 Task: Sort the products in the category "Baby Health Care" by best match.
Action: Mouse moved to (246, 130)
Screenshot: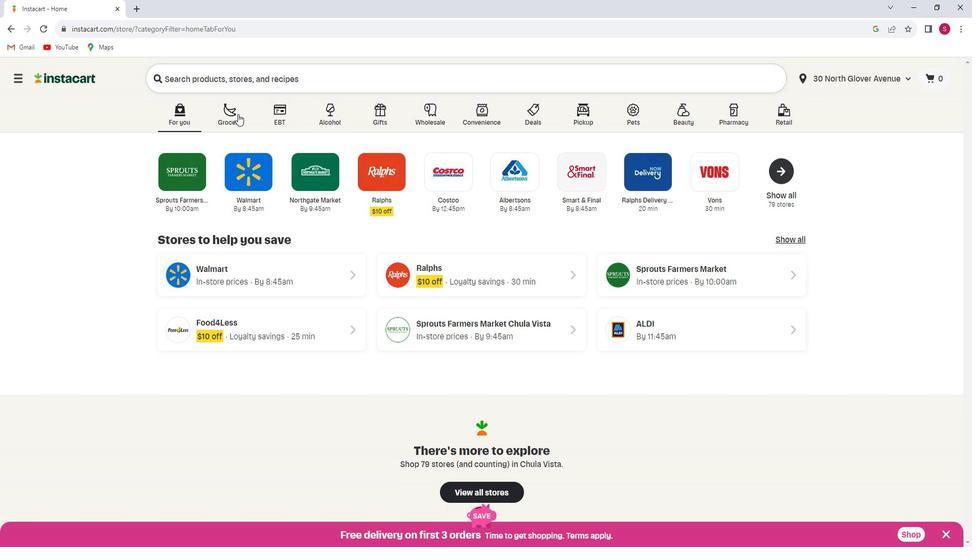
Action: Mouse pressed left at (246, 130)
Screenshot: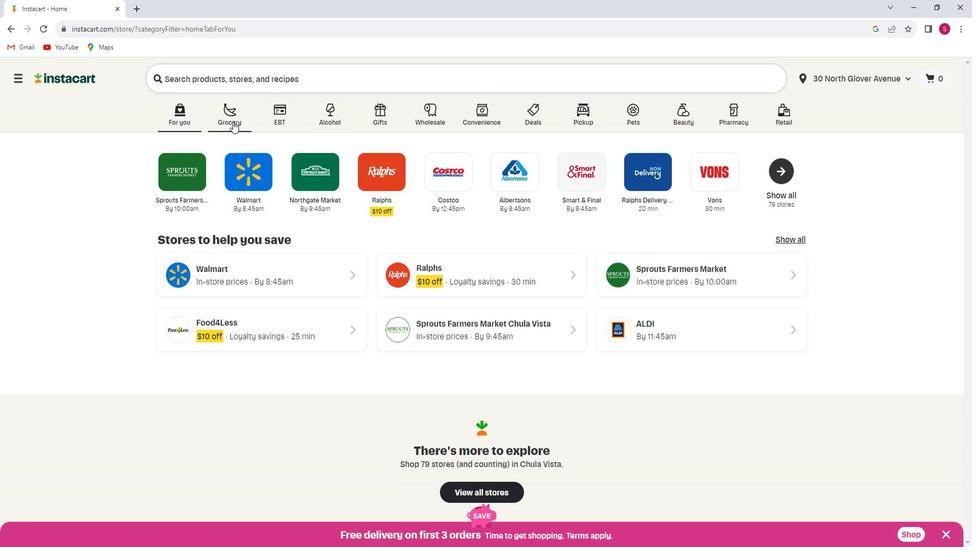 
Action: Mouse moved to (267, 302)
Screenshot: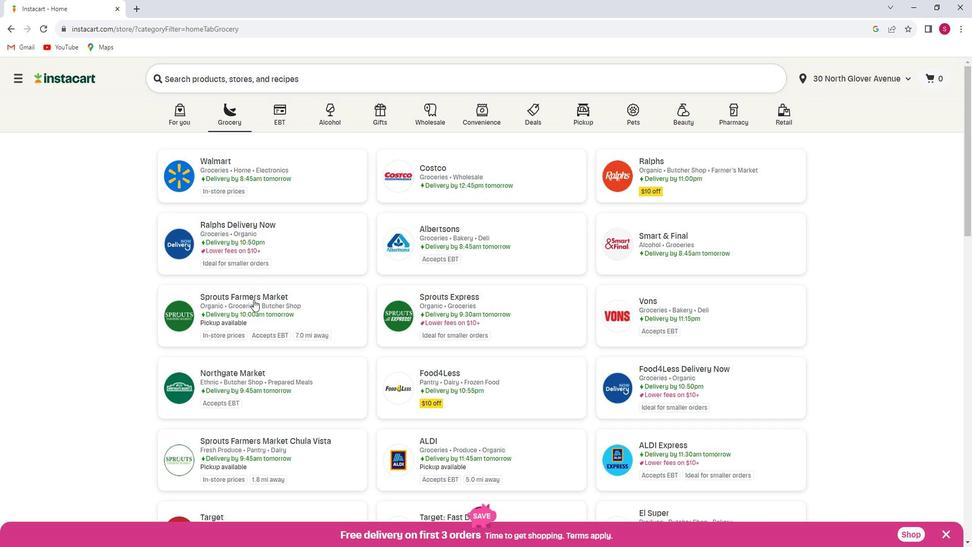 
Action: Mouse pressed left at (267, 302)
Screenshot: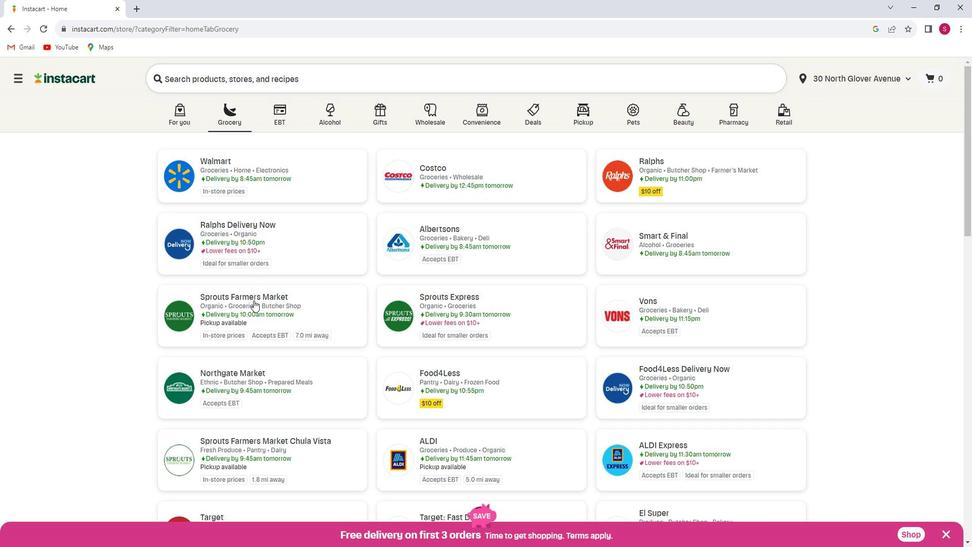 
Action: Mouse moved to (47, 370)
Screenshot: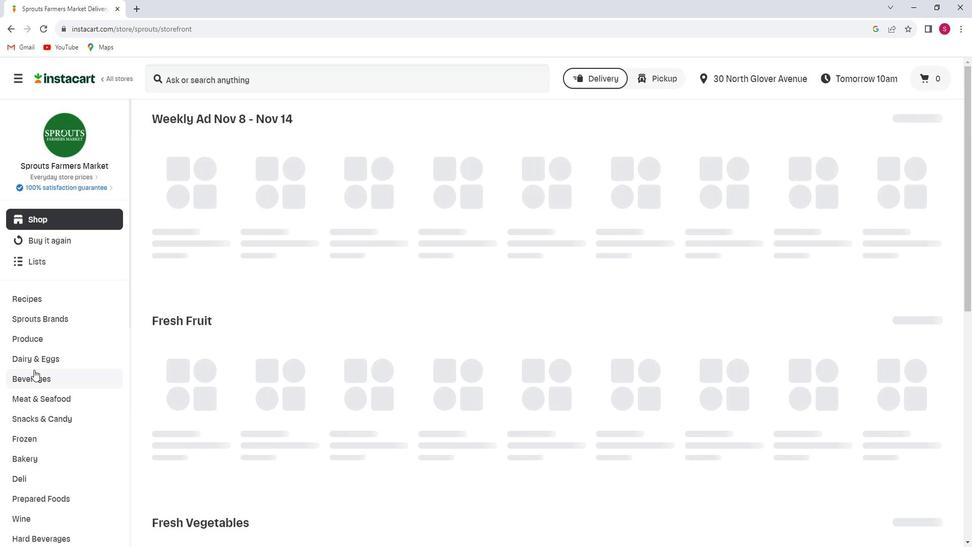 
Action: Mouse scrolled (47, 369) with delta (0, 0)
Screenshot: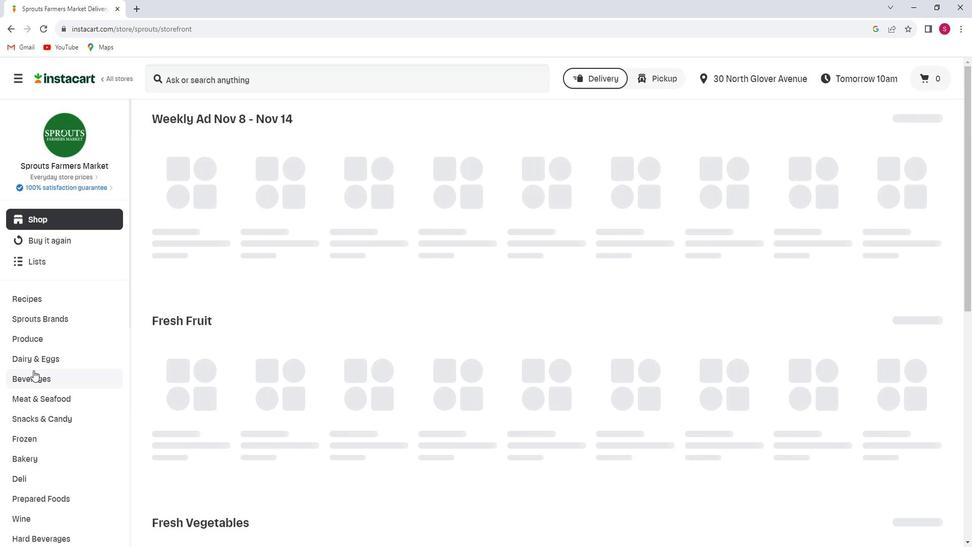 
Action: Mouse scrolled (47, 369) with delta (0, 0)
Screenshot: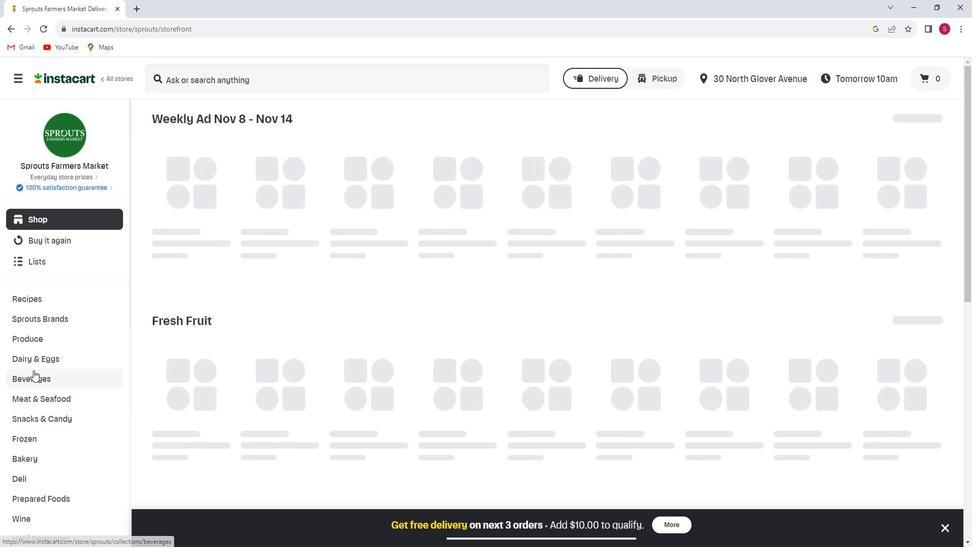 
Action: Mouse scrolled (47, 369) with delta (0, 0)
Screenshot: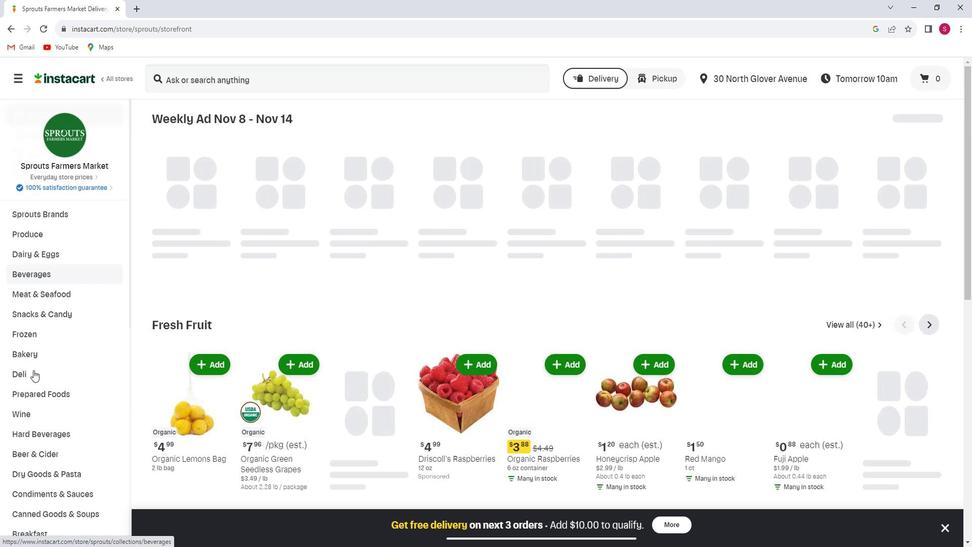 
Action: Mouse scrolled (47, 369) with delta (0, 0)
Screenshot: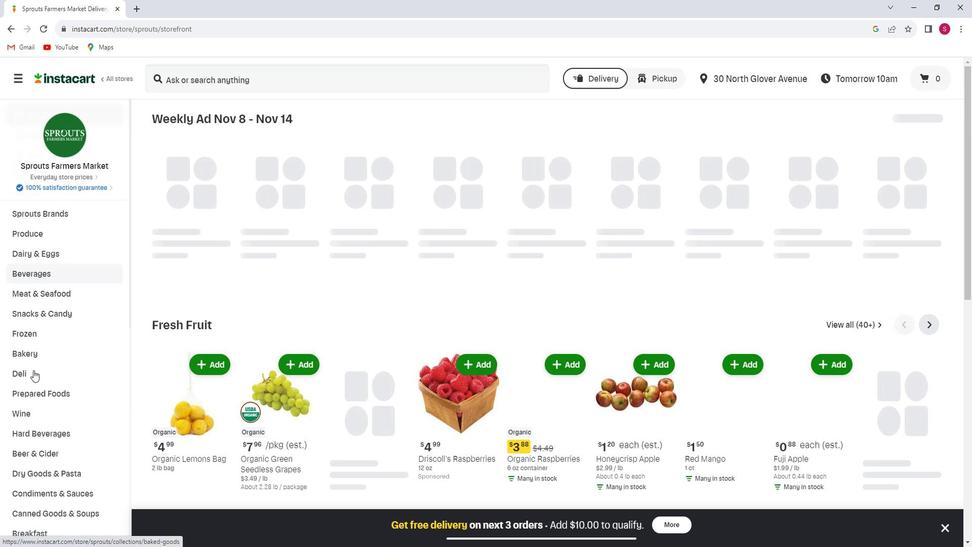 
Action: Mouse scrolled (47, 369) with delta (0, 0)
Screenshot: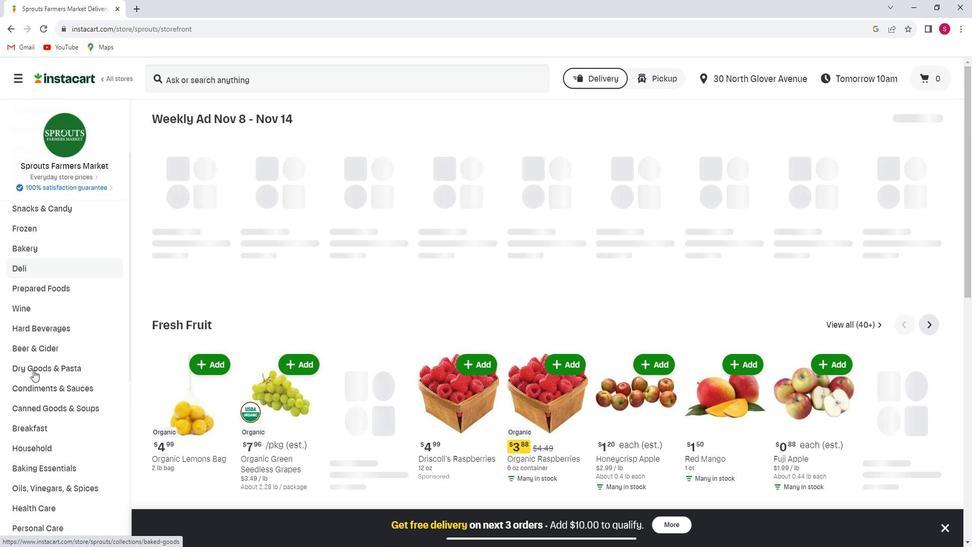 
Action: Mouse scrolled (47, 369) with delta (0, 0)
Screenshot: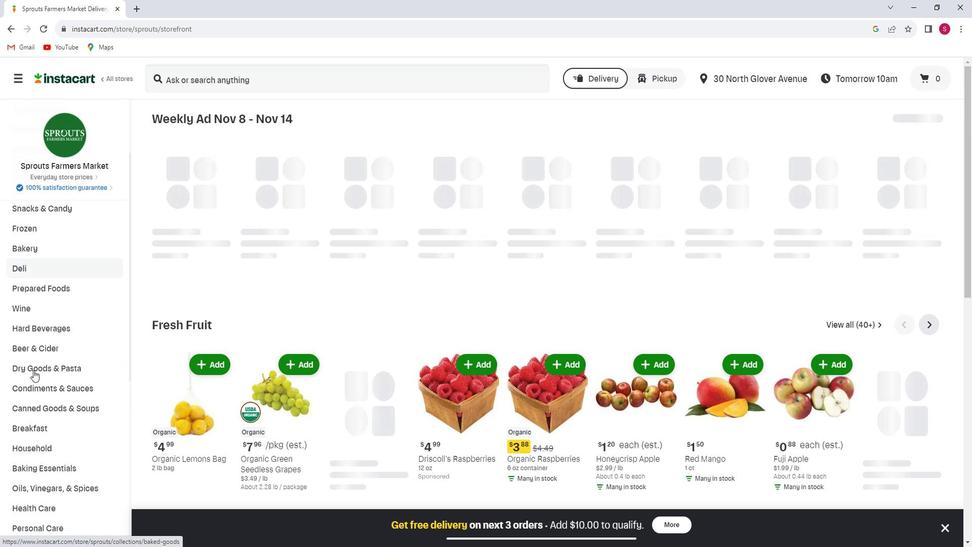 
Action: Mouse moved to (47, 370)
Screenshot: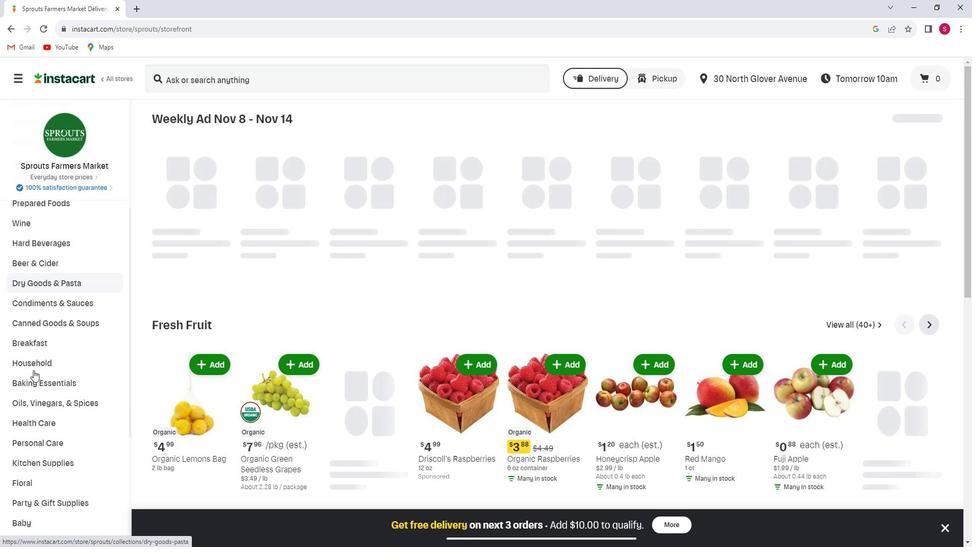 
Action: Mouse scrolled (47, 370) with delta (0, 0)
Screenshot: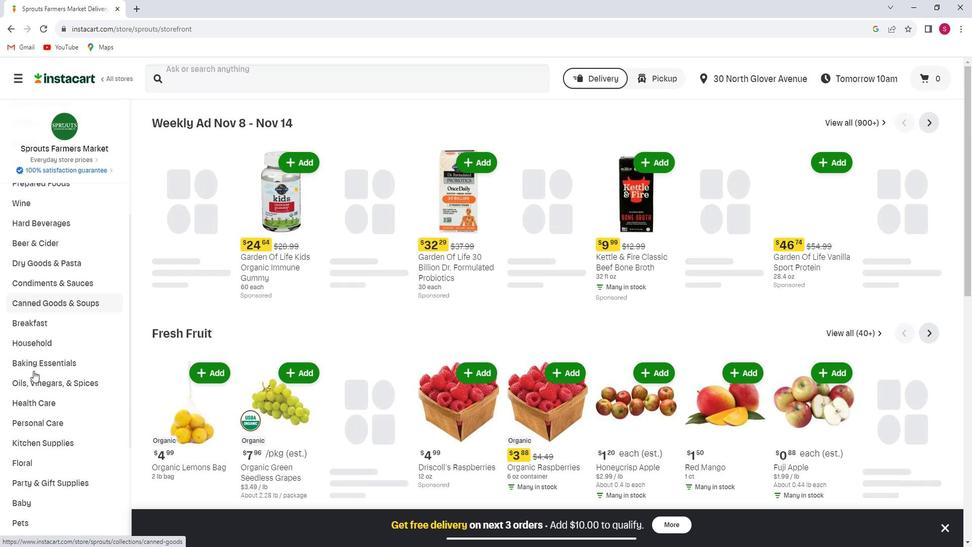 
Action: Mouse scrolled (47, 370) with delta (0, 0)
Screenshot: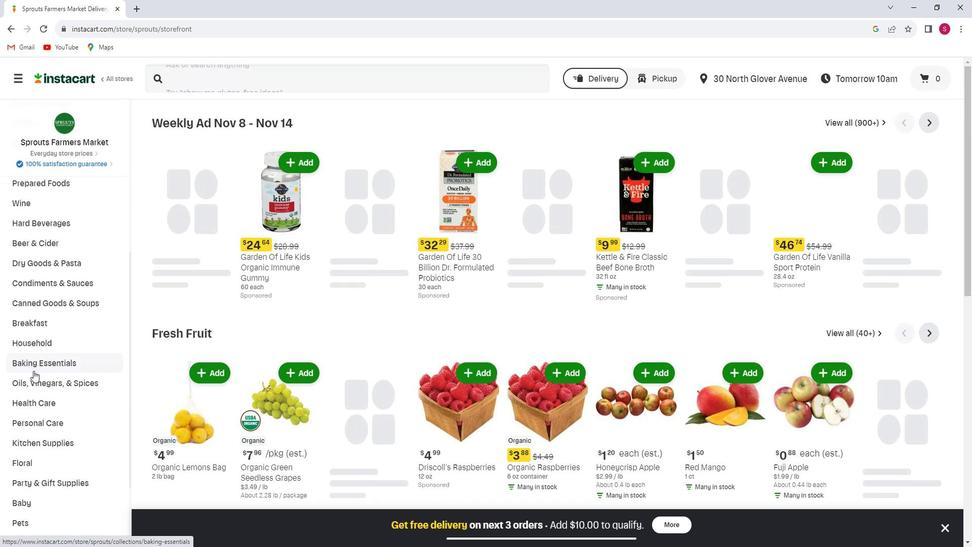 
Action: Mouse moved to (49, 370)
Screenshot: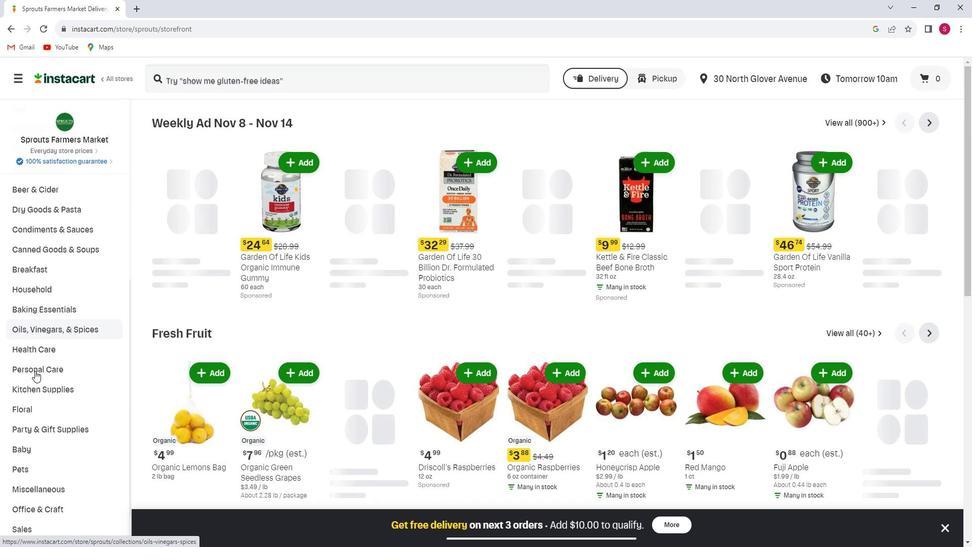 
Action: Mouse scrolled (49, 369) with delta (0, 0)
Screenshot: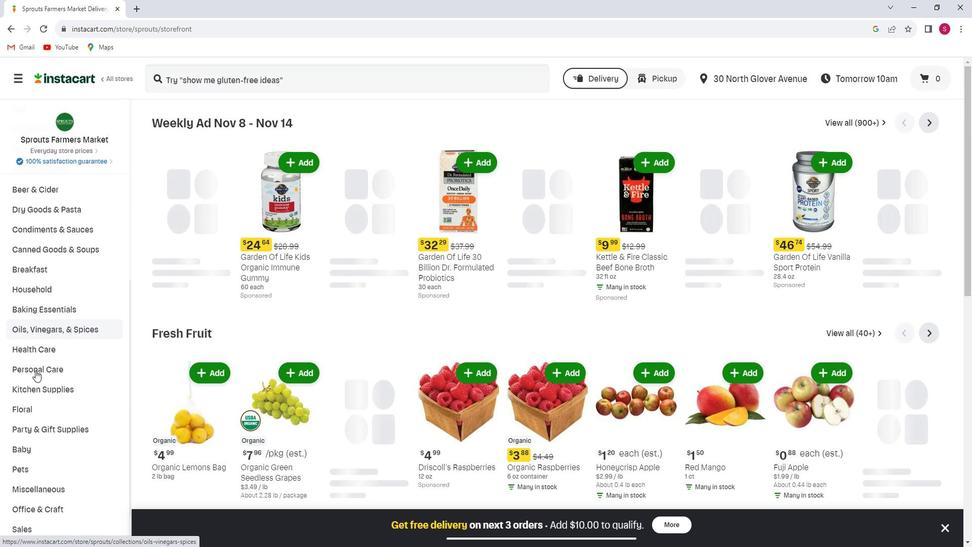 
Action: Mouse scrolled (49, 369) with delta (0, 0)
Screenshot: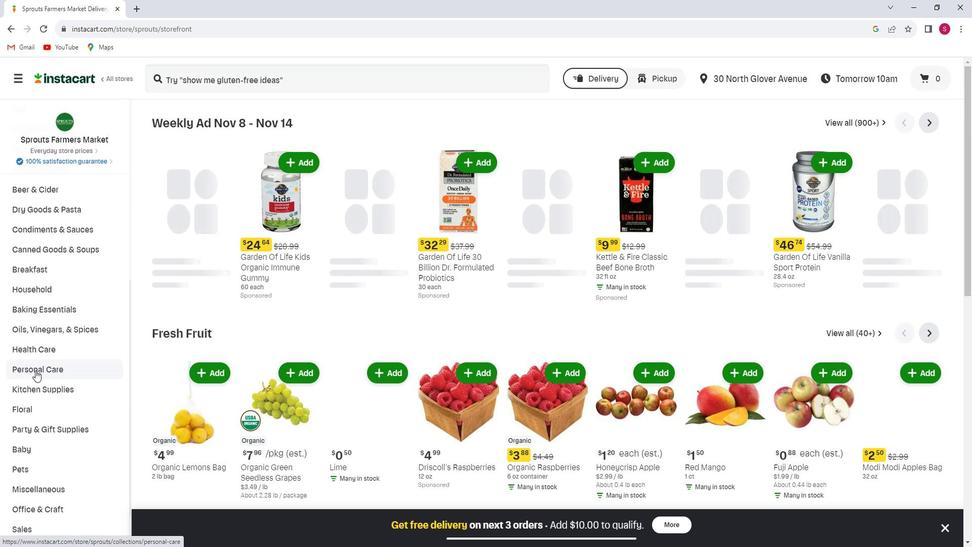 
Action: Mouse moved to (55, 383)
Screenshot: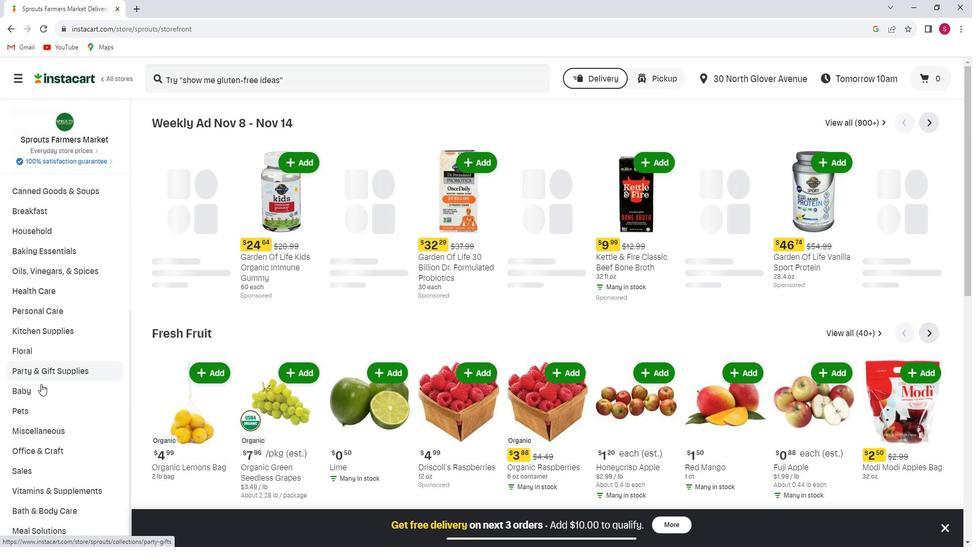 
Action: Mouse pressed left at (55, 383)
Screenshot: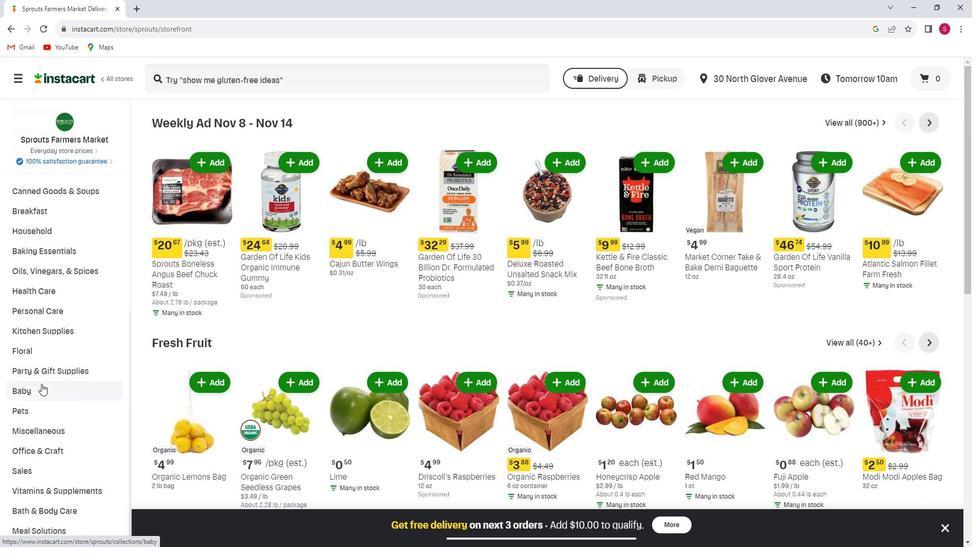 
Action: Mouse moved to (59, 411)
Screenshot: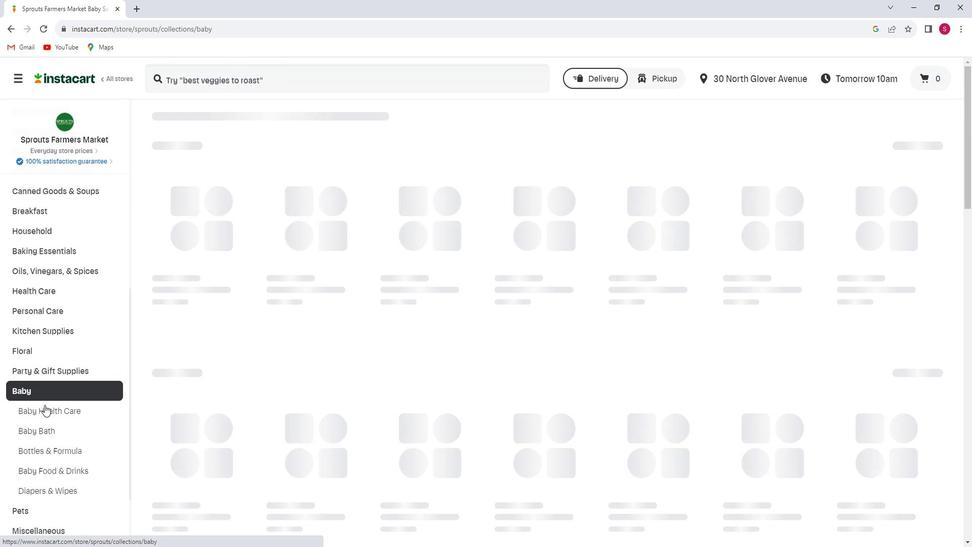
Action: Mouse pressed left at (59, 411)
Screenshot: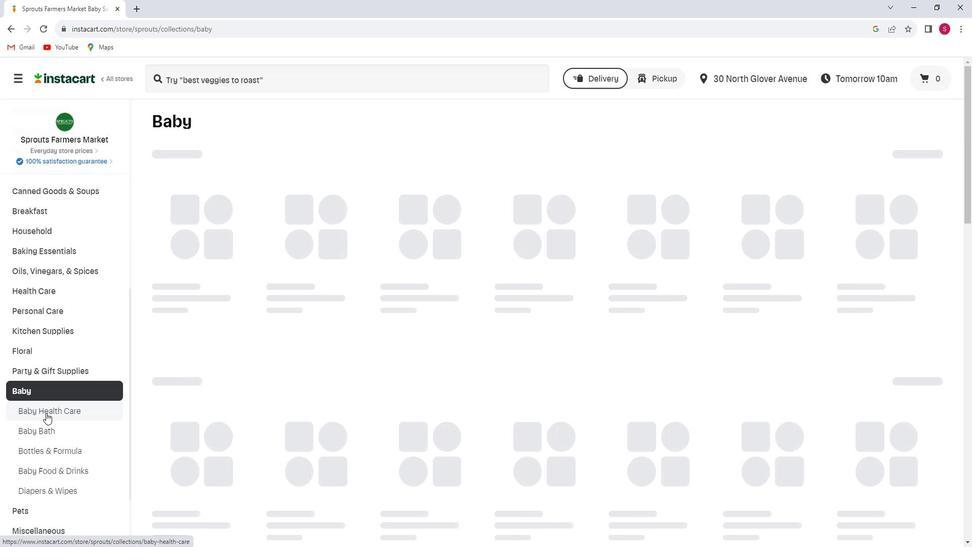 
Action: Mouse moved to (936, 209)
Screenshot: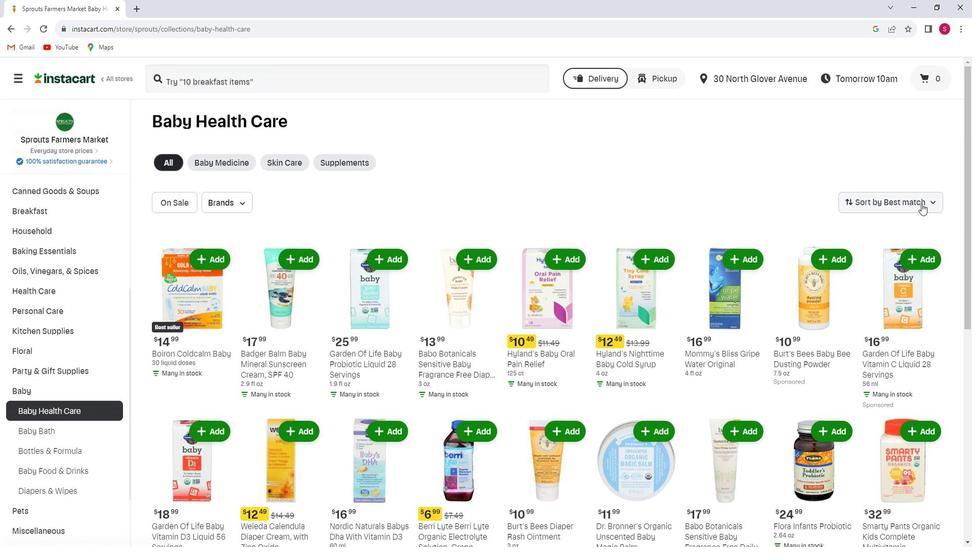 
Action: Mouse pressed left at (936, 209)
Screenshot: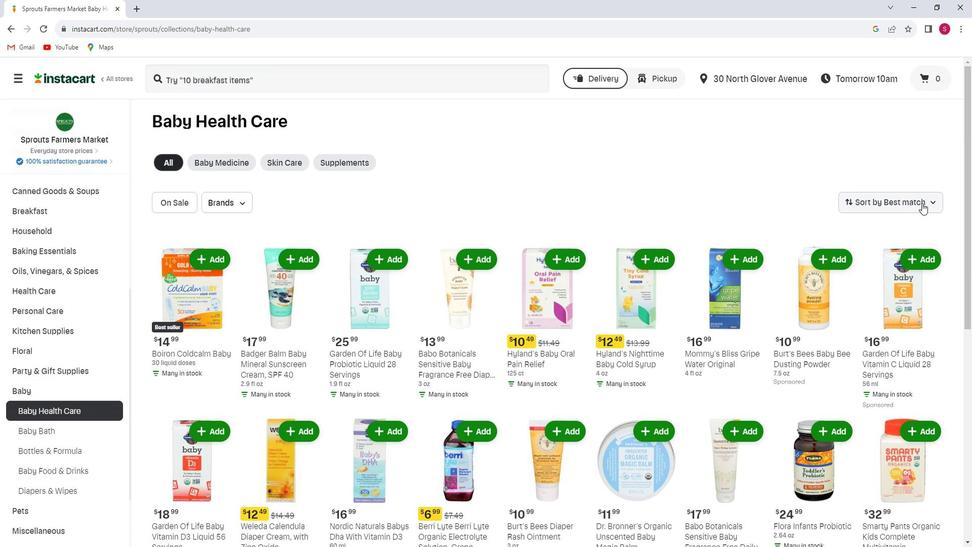 
Action: Mouse moved to (923, 243)
Screenshot: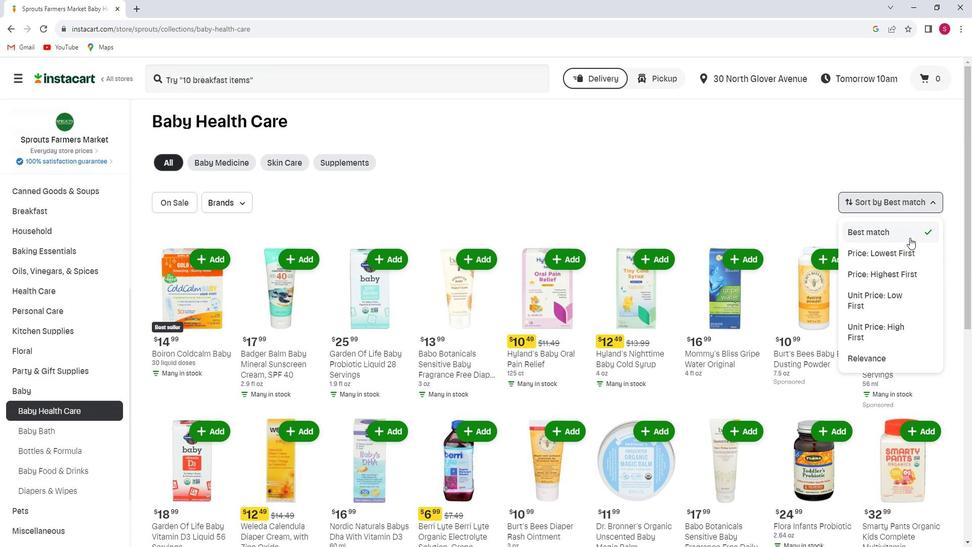 
Action: Mouse pressed left at (923, 243)
Screenshot: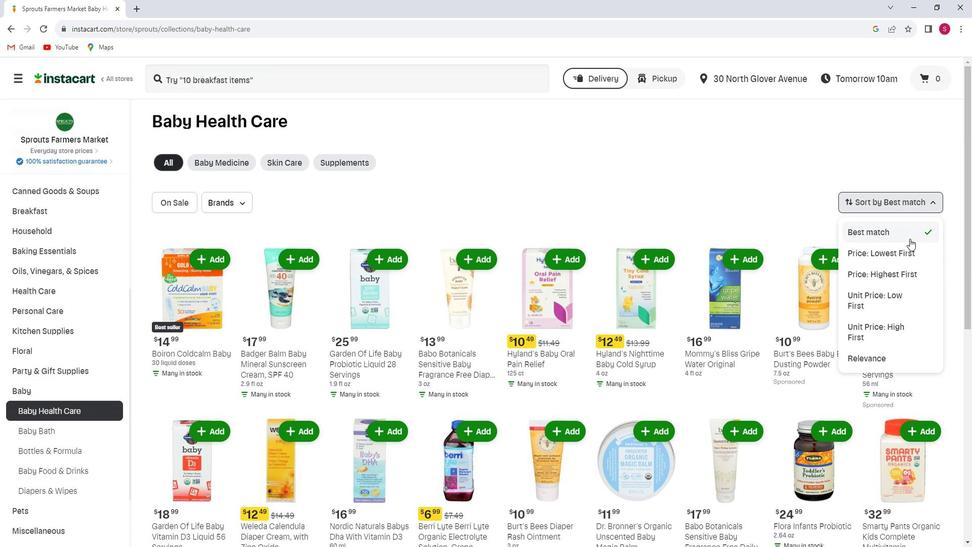 
Action: Mouse moved to (919, 240)
Screenshot: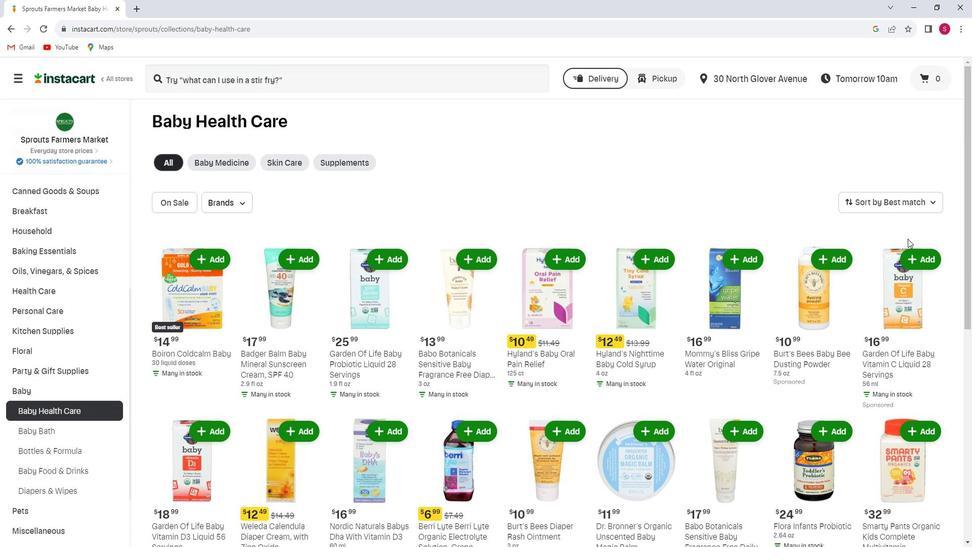 
